 Task: Look for products with peach flavor.
Action: Mouse moved to (17, 111)
Screenshot: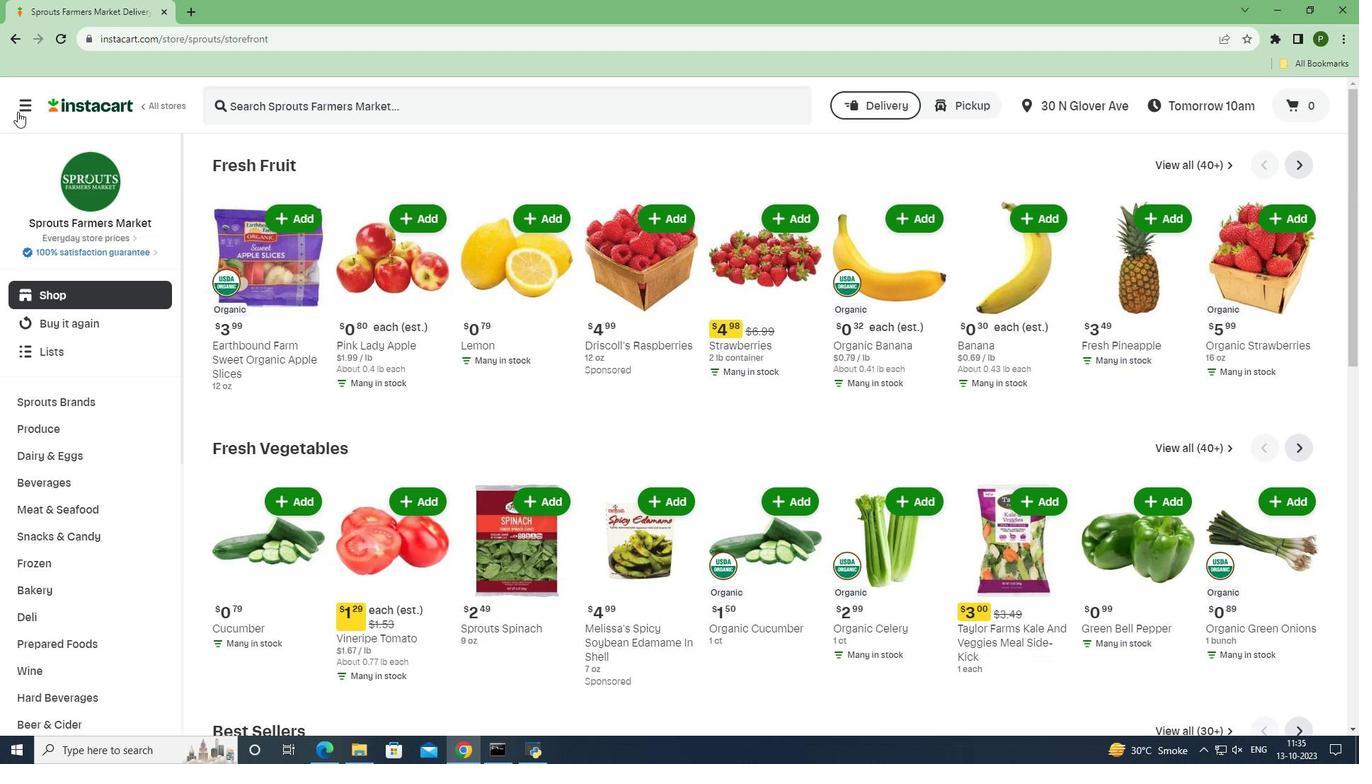 
Action: Mouse pressed left at (17, 111)
Screenshot: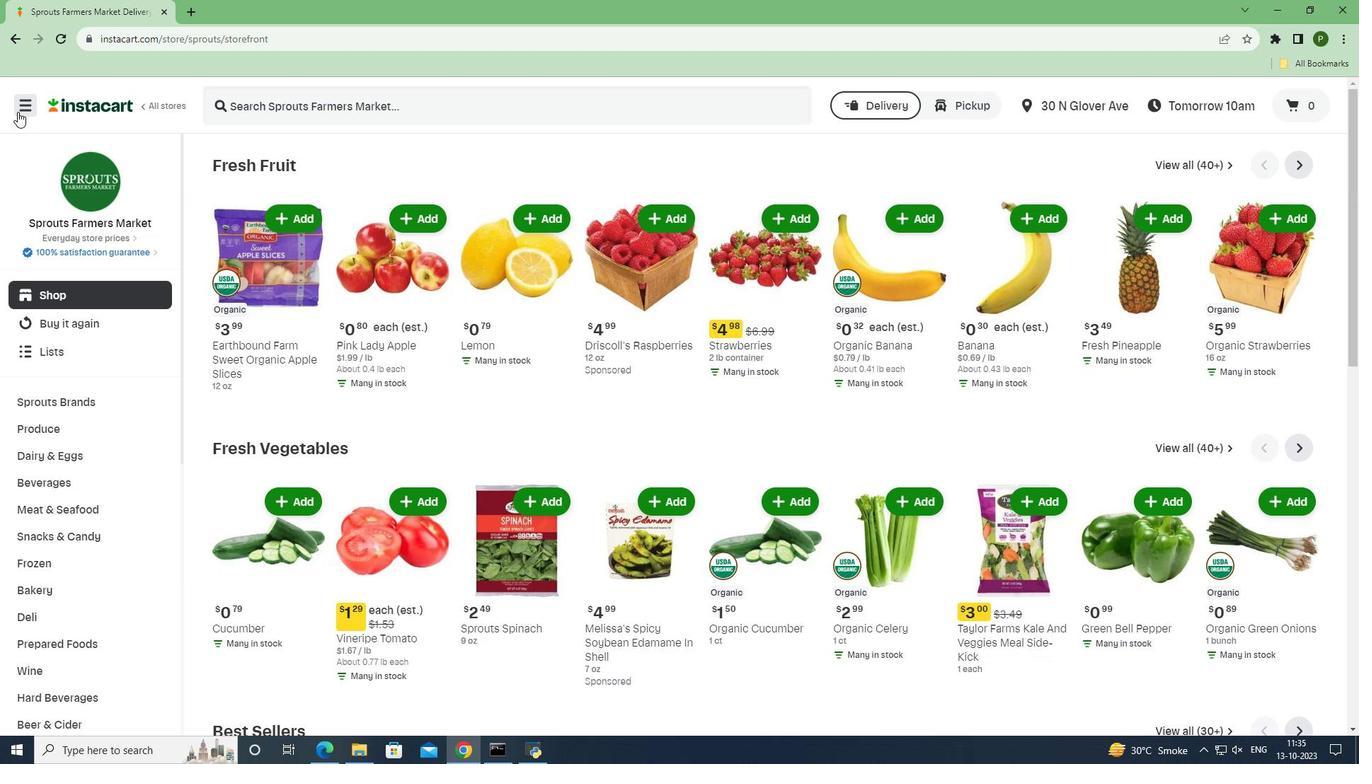 
Action: Mouse moved to (26, 376)
Screenshot: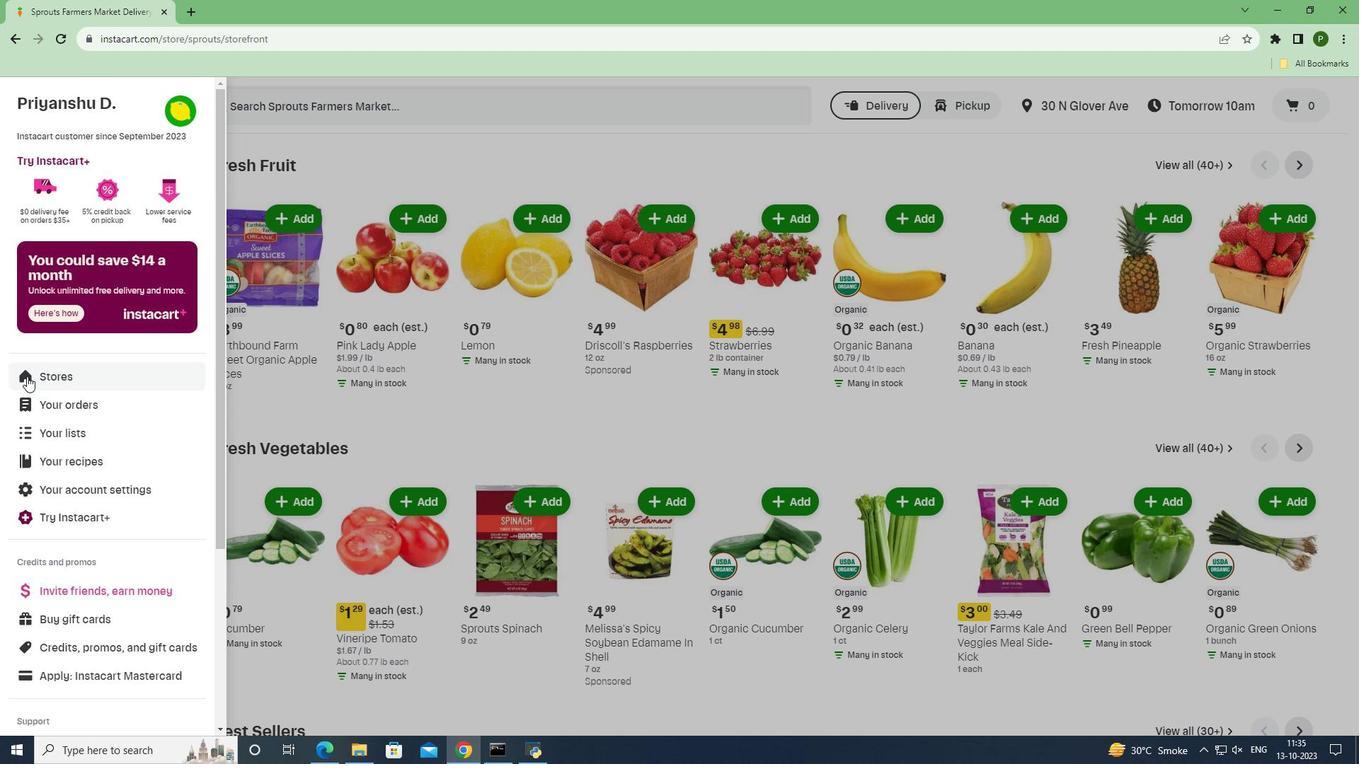 
Action: Mouse pressed left at (26, 376)
Screenshot: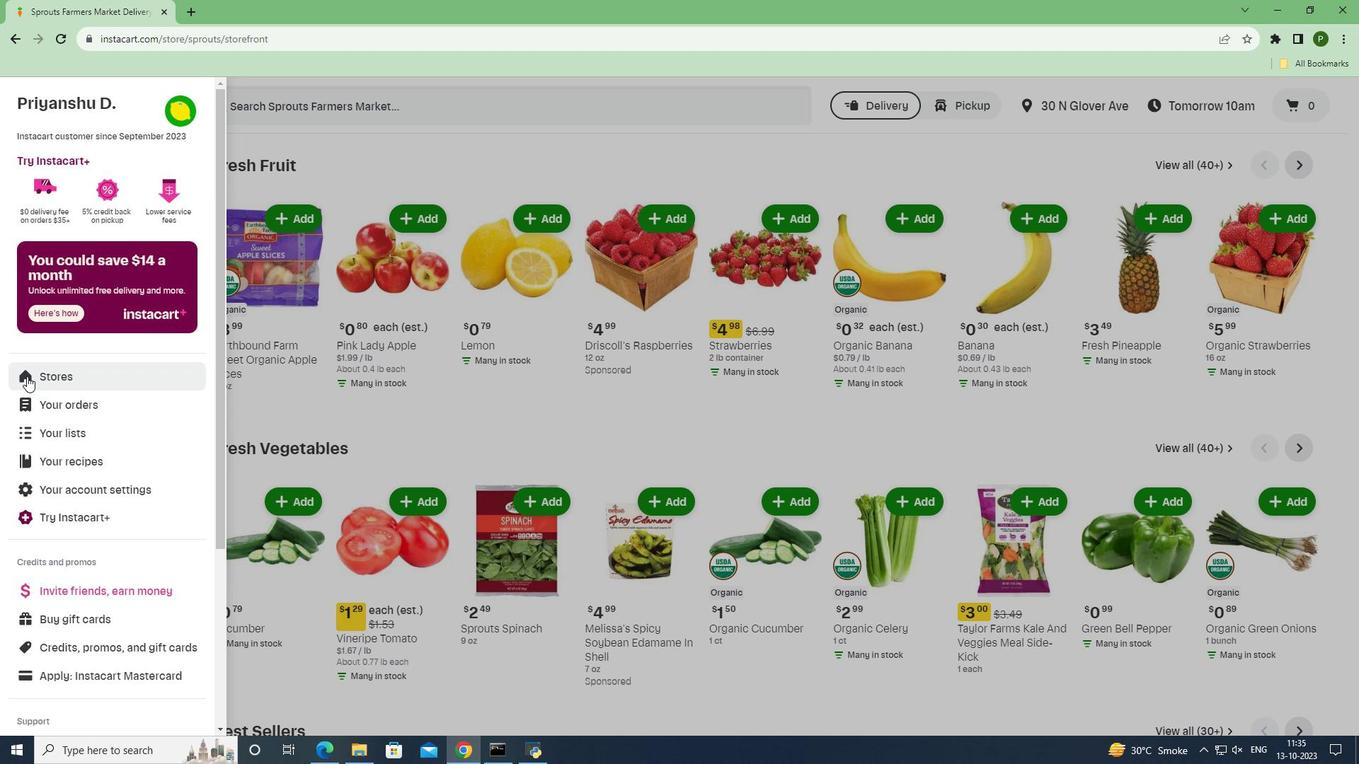 
Action: Mouse moved to (313, 160)
Screenshot: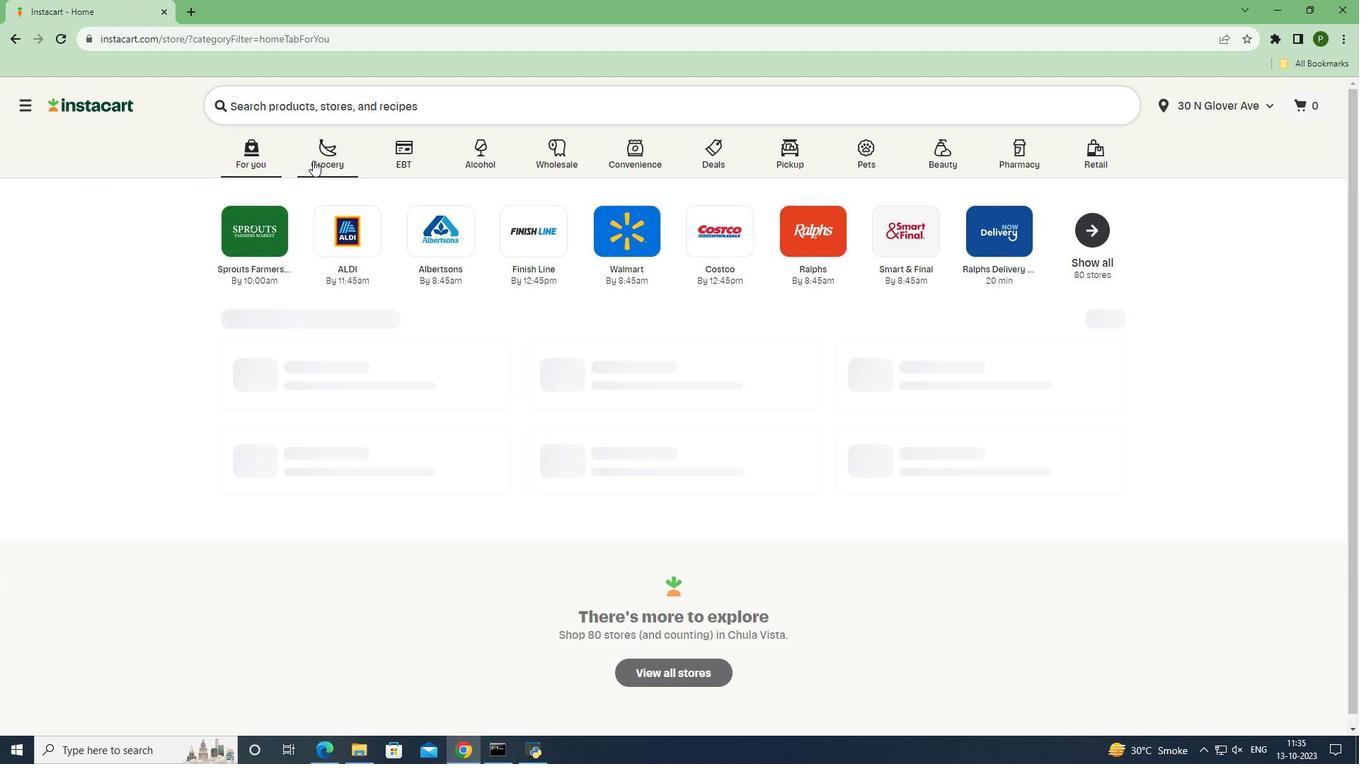 
Action: Mouse pressed left at (313, 160)
Screenshot: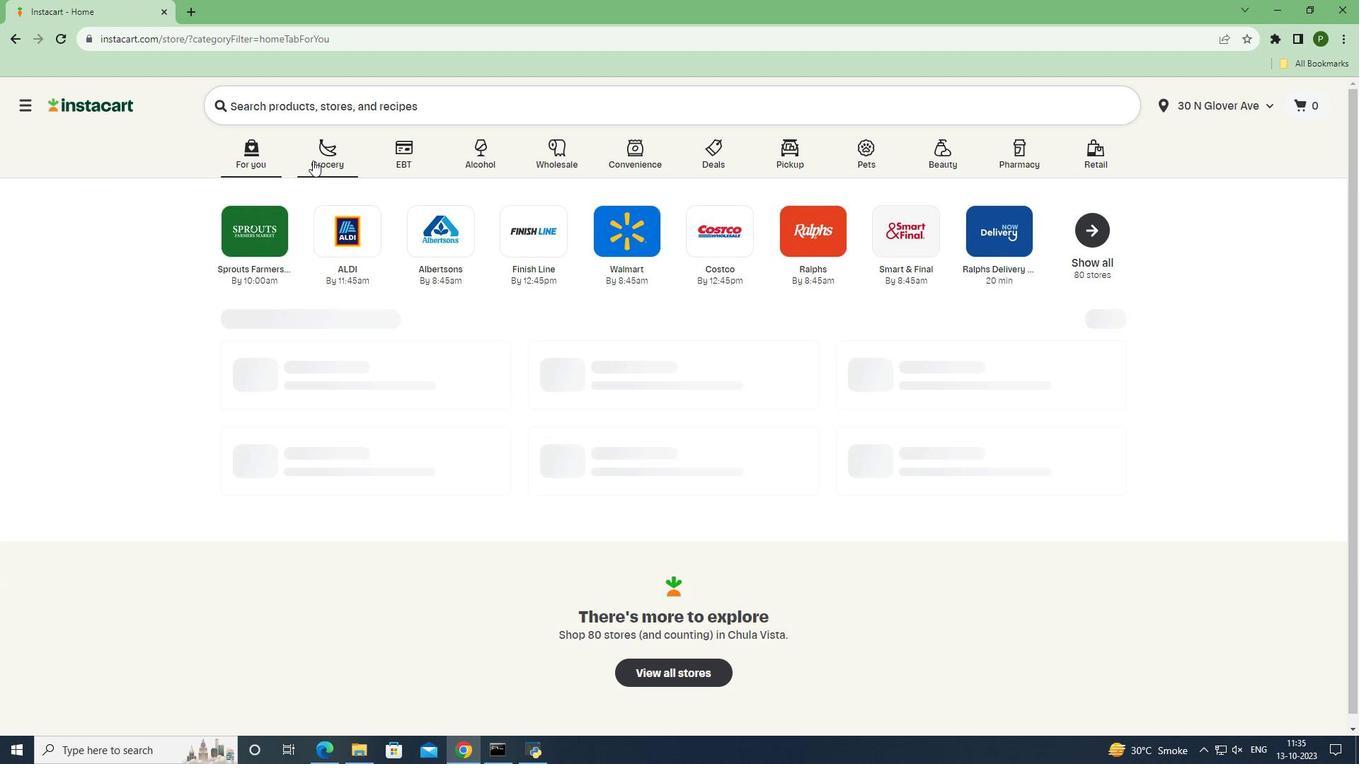 
Action: Mouse moved to (849, 314)
Screenshot: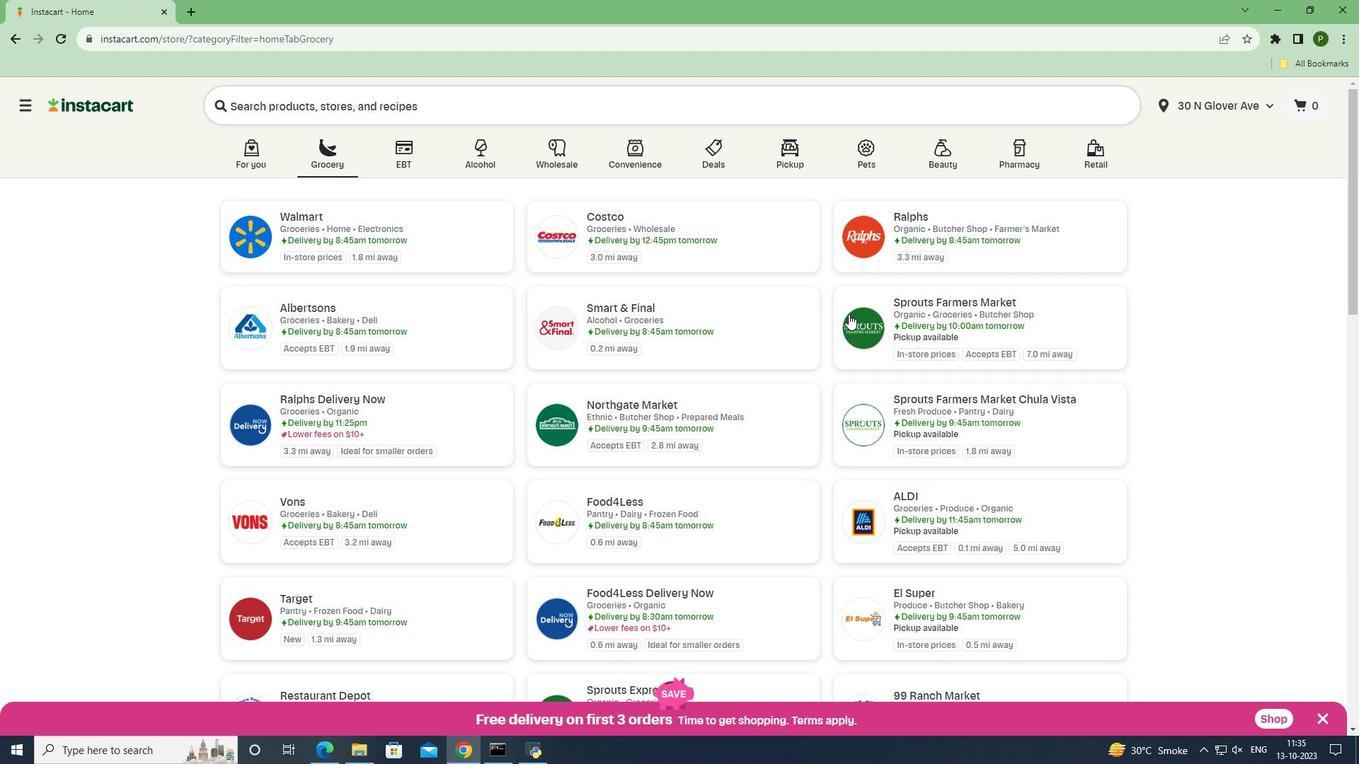 
Action: Mouse pressed left at (849, 314)
Screenshot: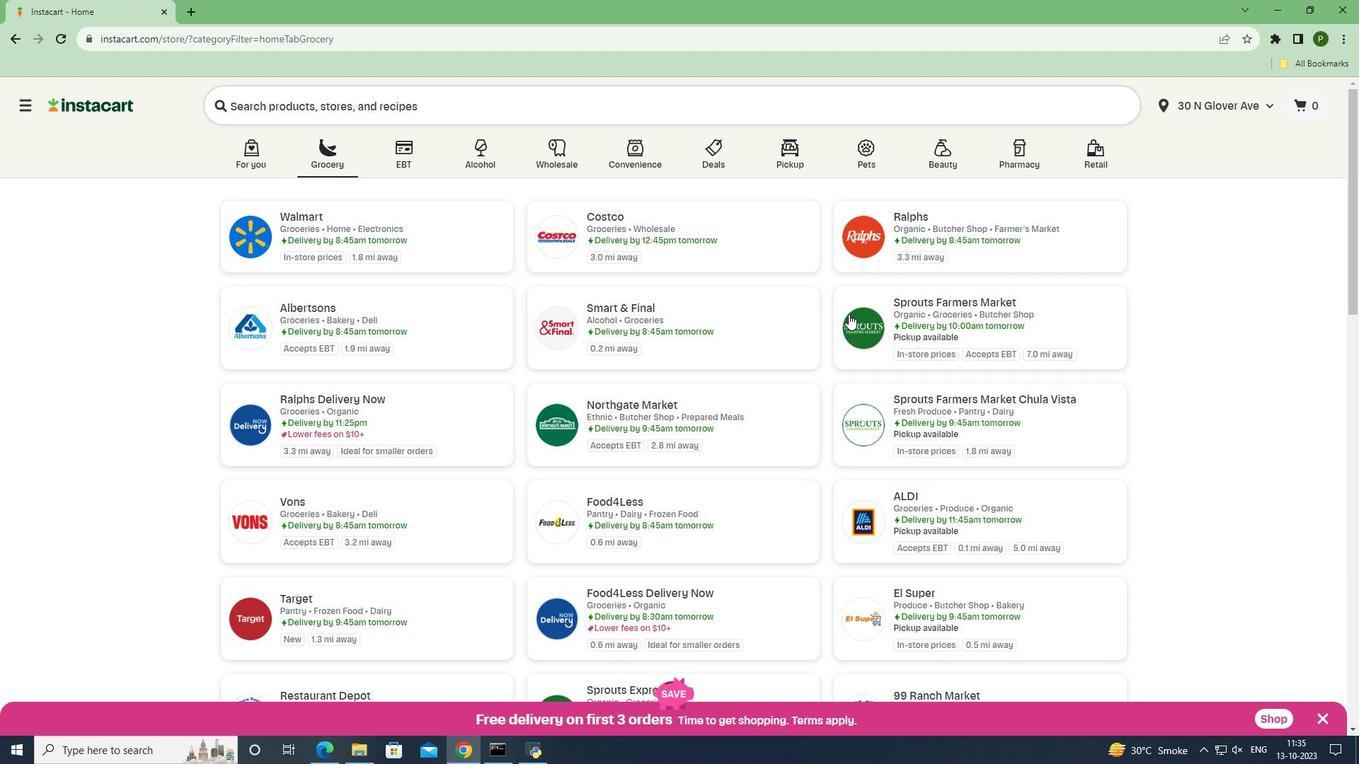 
Action: Mouse moved to (41, 478)
Screenshot: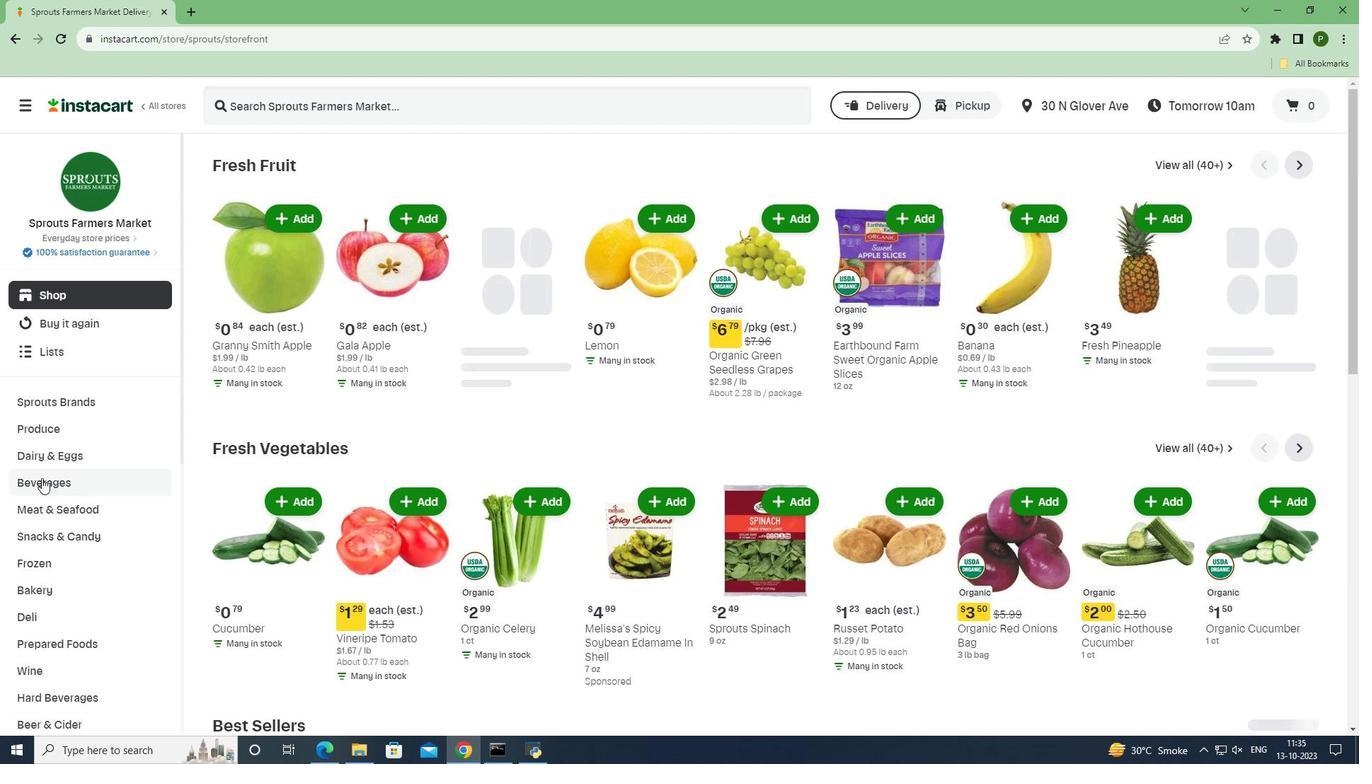 
Action: Mouse pressed left at (41, 478)
Screenshot: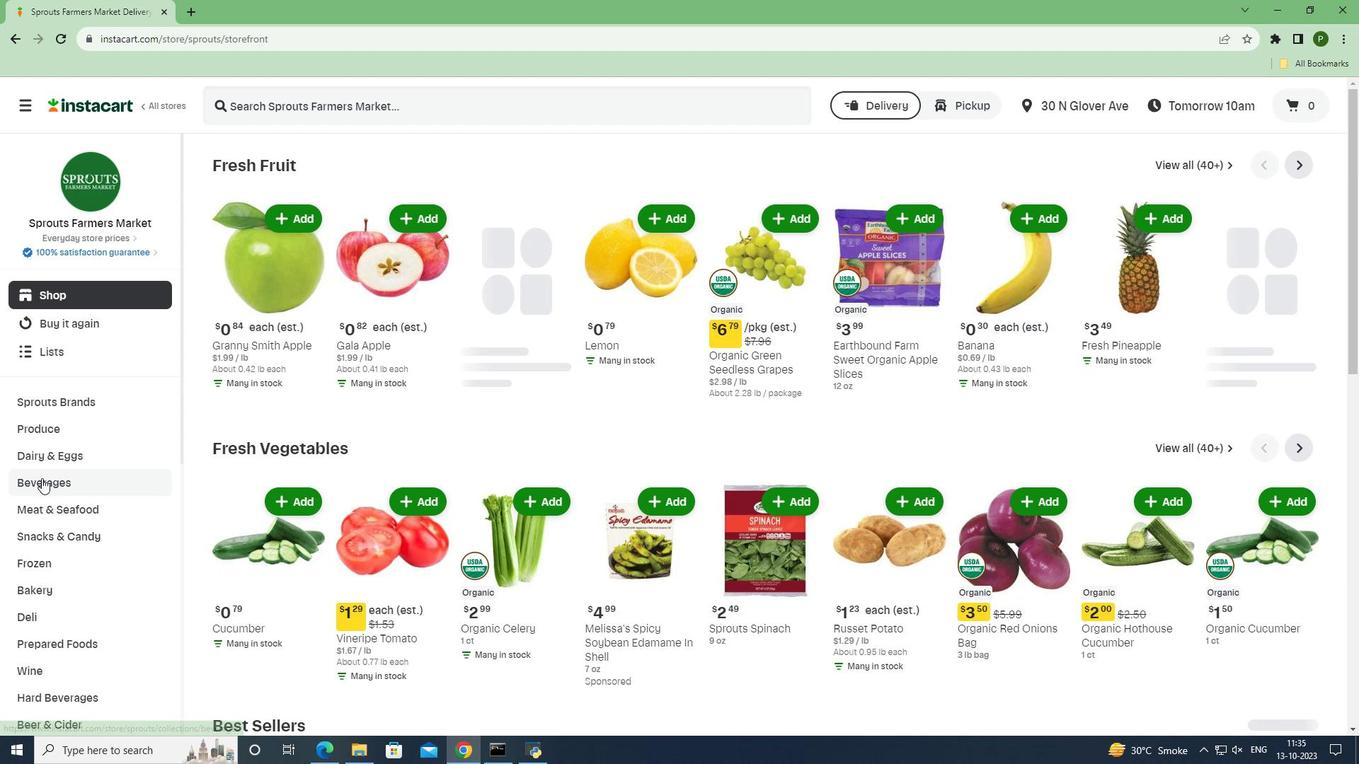 
Action: Mouse moved to (1226, 188)
Screenshot: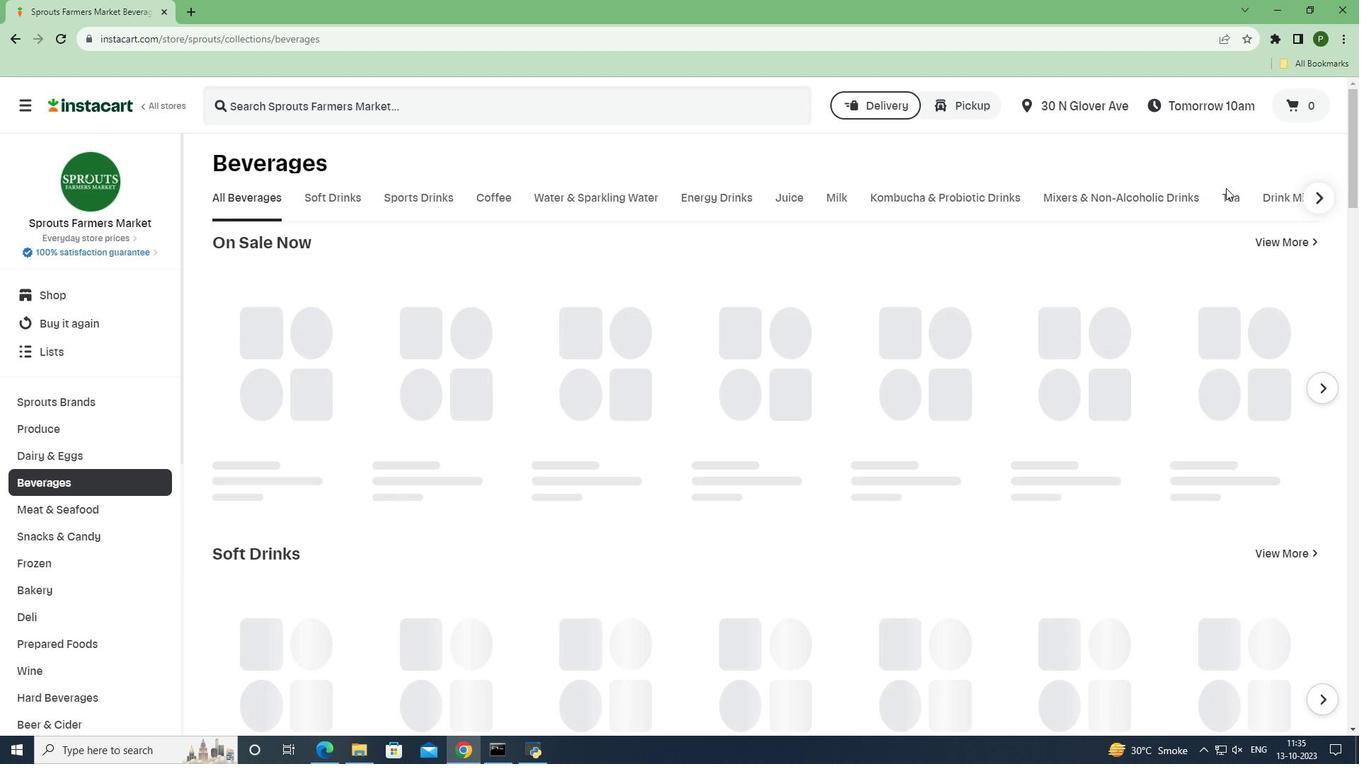 
Action: Mouse pressed left at (1226, 188)
Screenshot: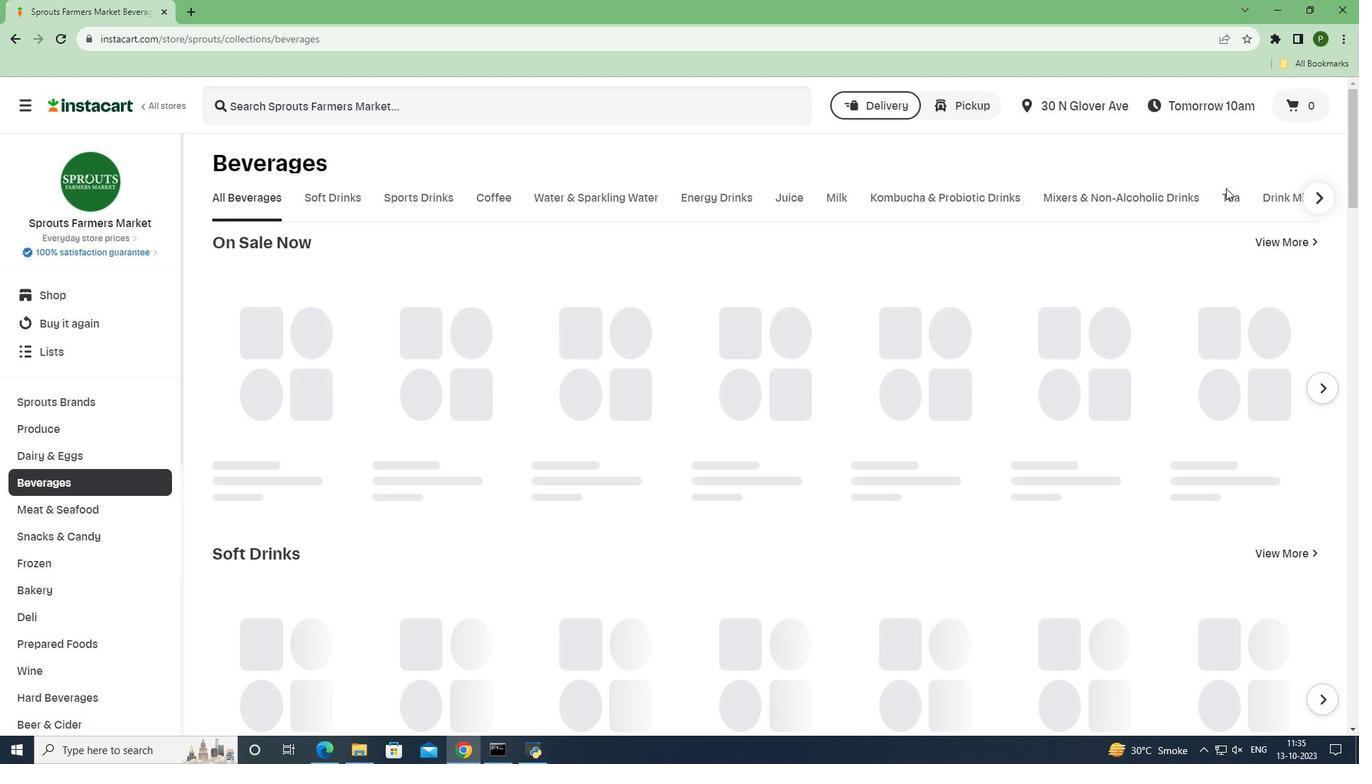 
Action: Mouse moved to (1227, 192)
Screenshot: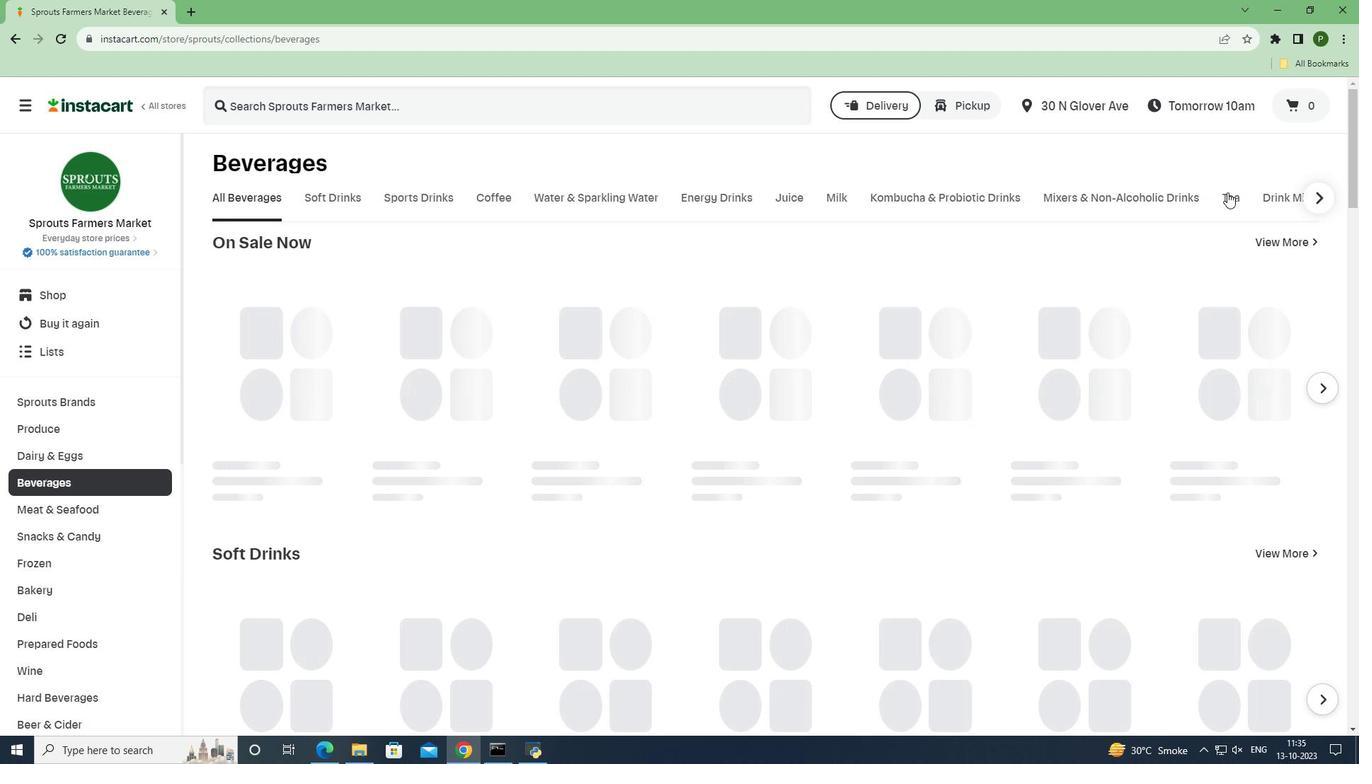 
Action: Mouse pressed left at (1227, 192)
Screenshot: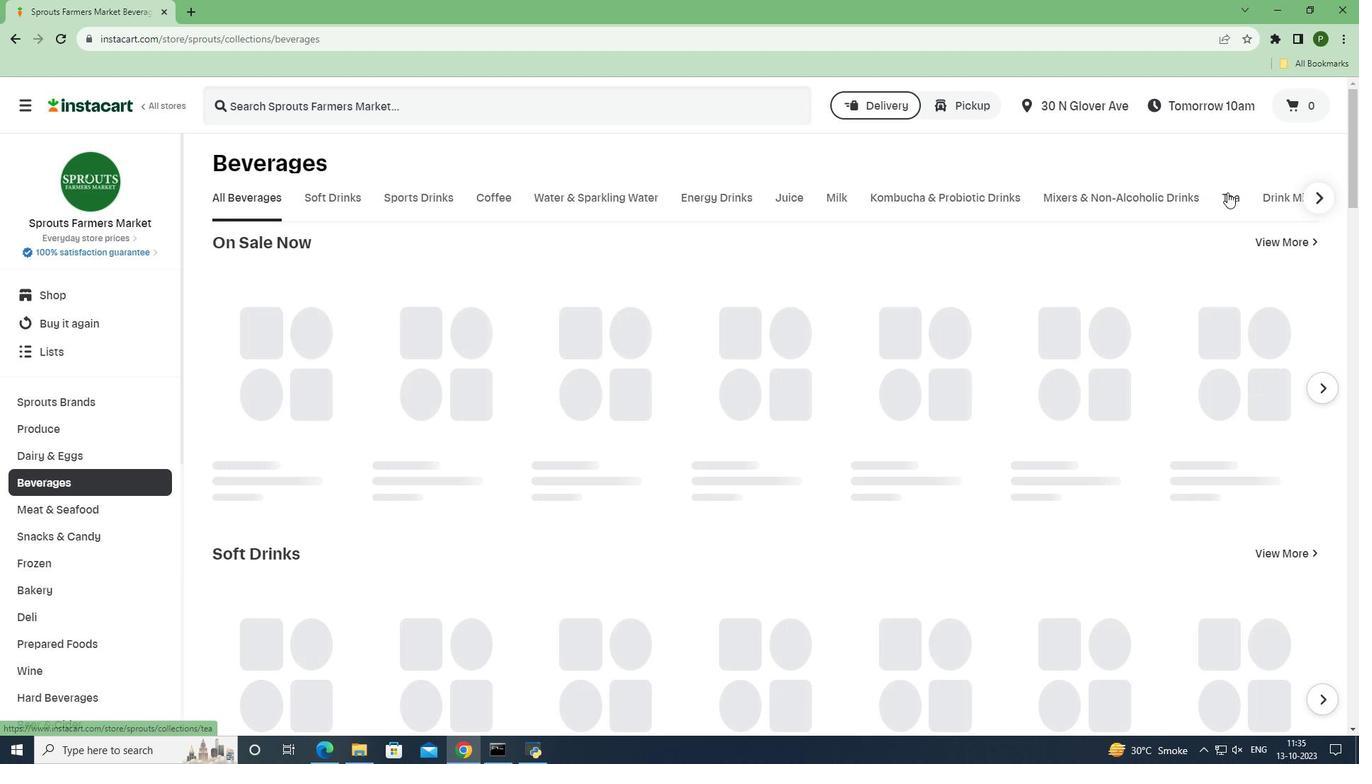 
Action: Mouse moved to (261, 315)
Screenshot: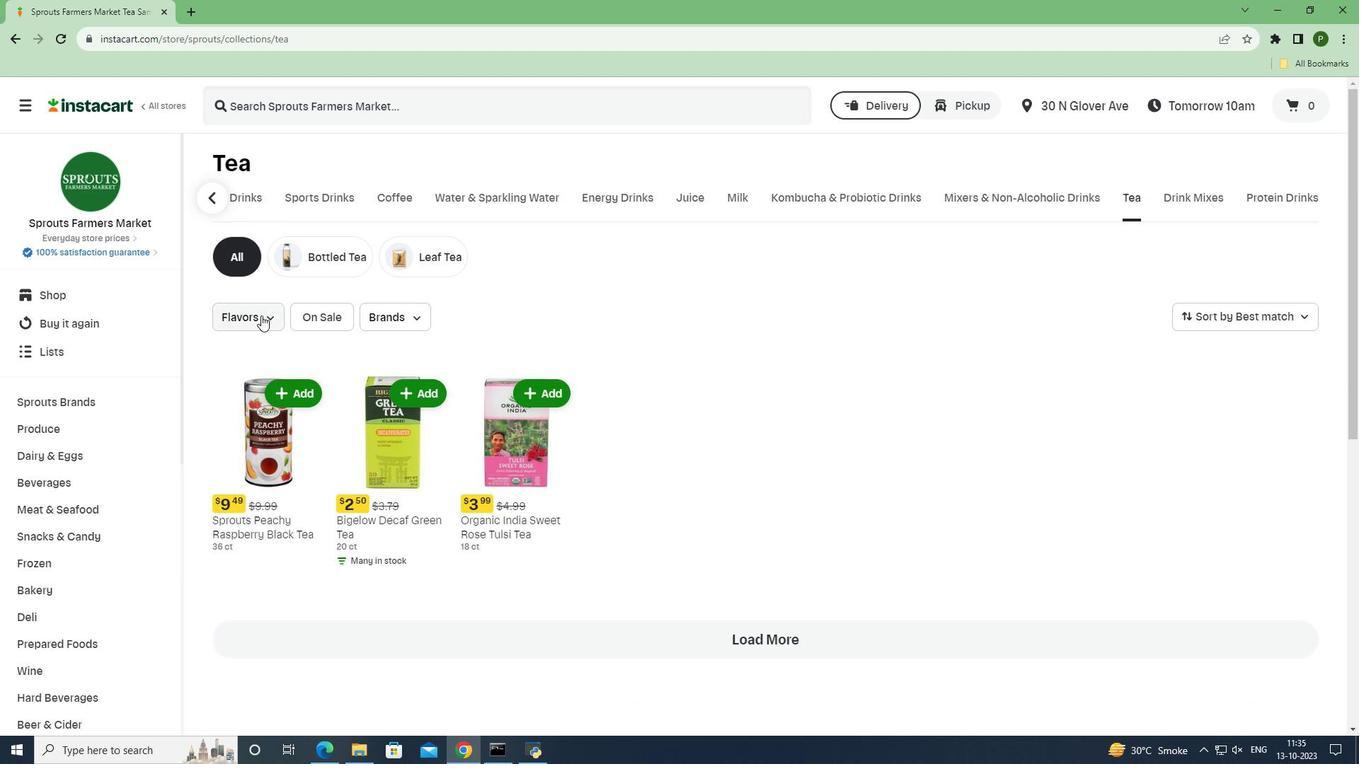 
Action: Mouse pressed left at (261, 315)
Screenshot: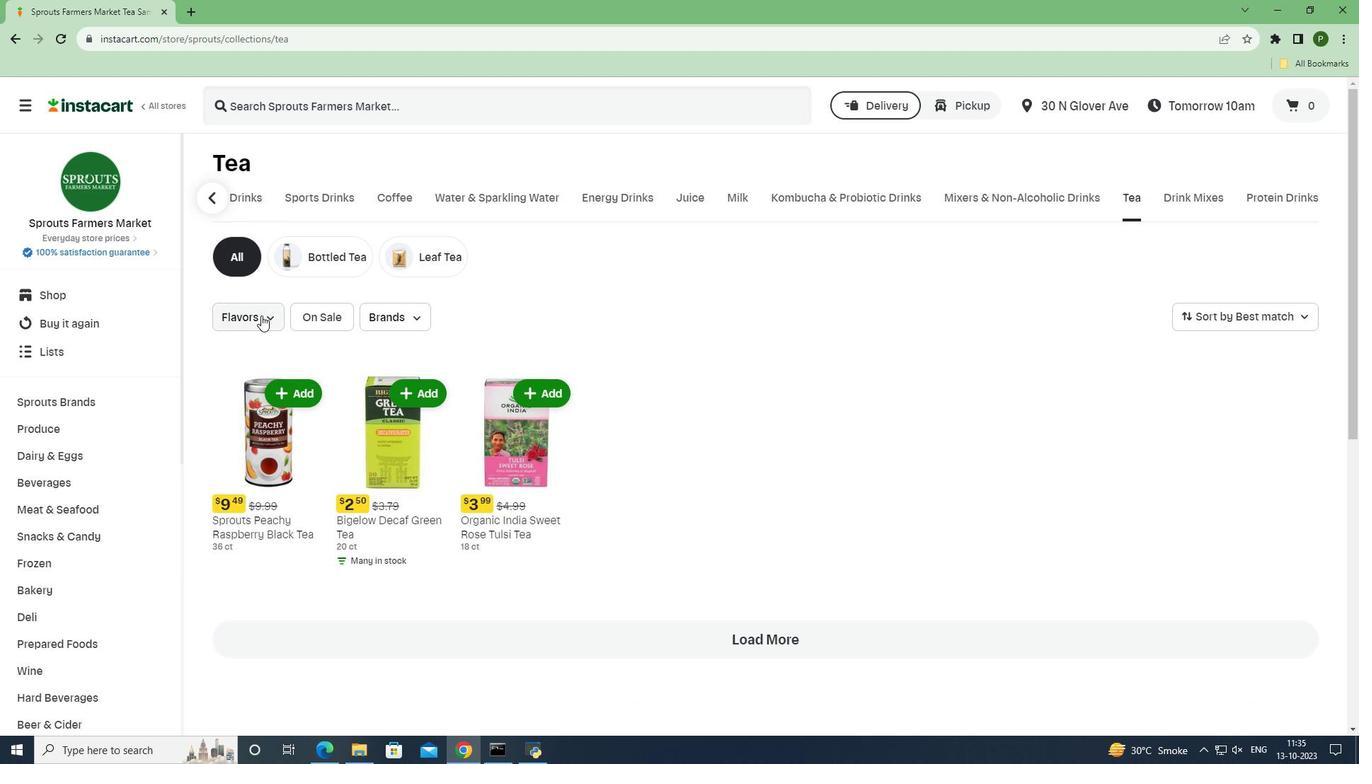 
Action: Mouse moved to (252, 536)
Screenshot: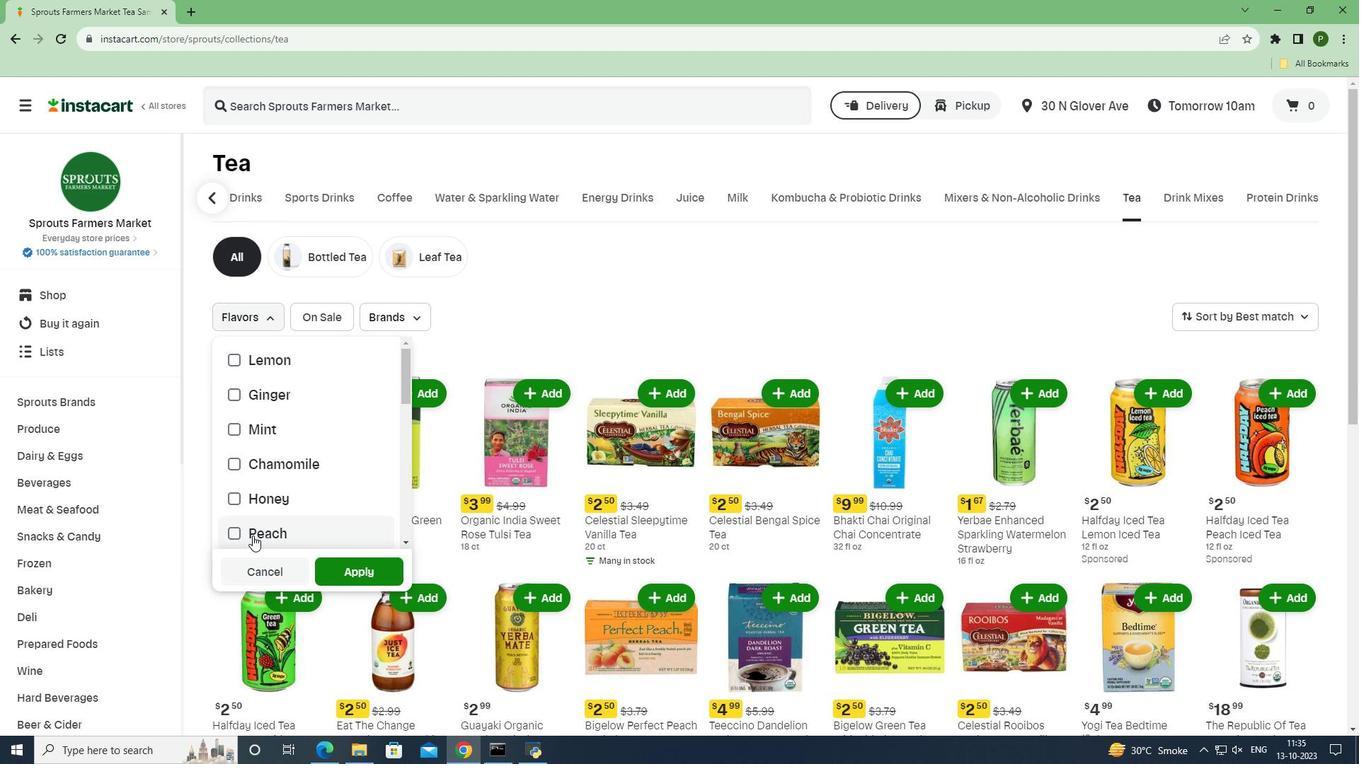 
Action: Mouse pressed left at (252, 536)
Screenshot: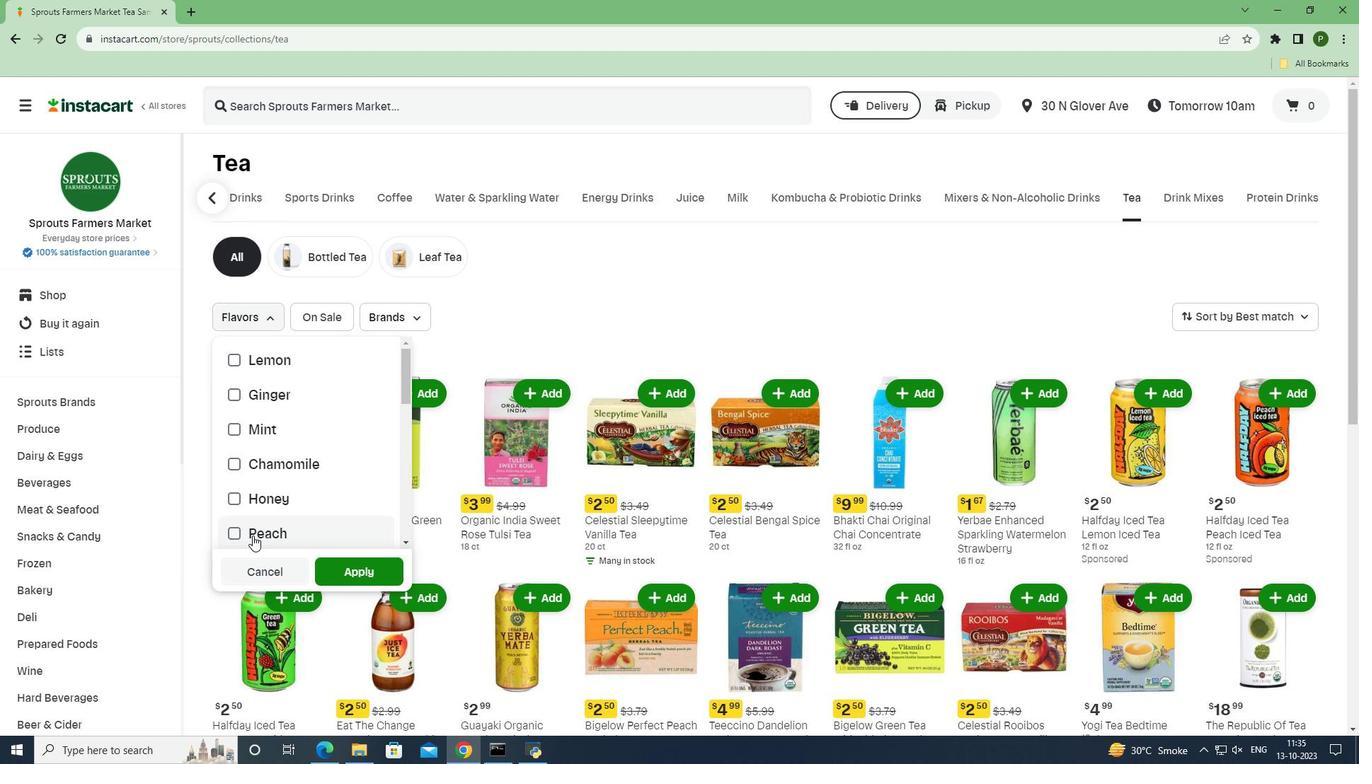 
Action: Mouse moved to (356, 567)
Screenshot: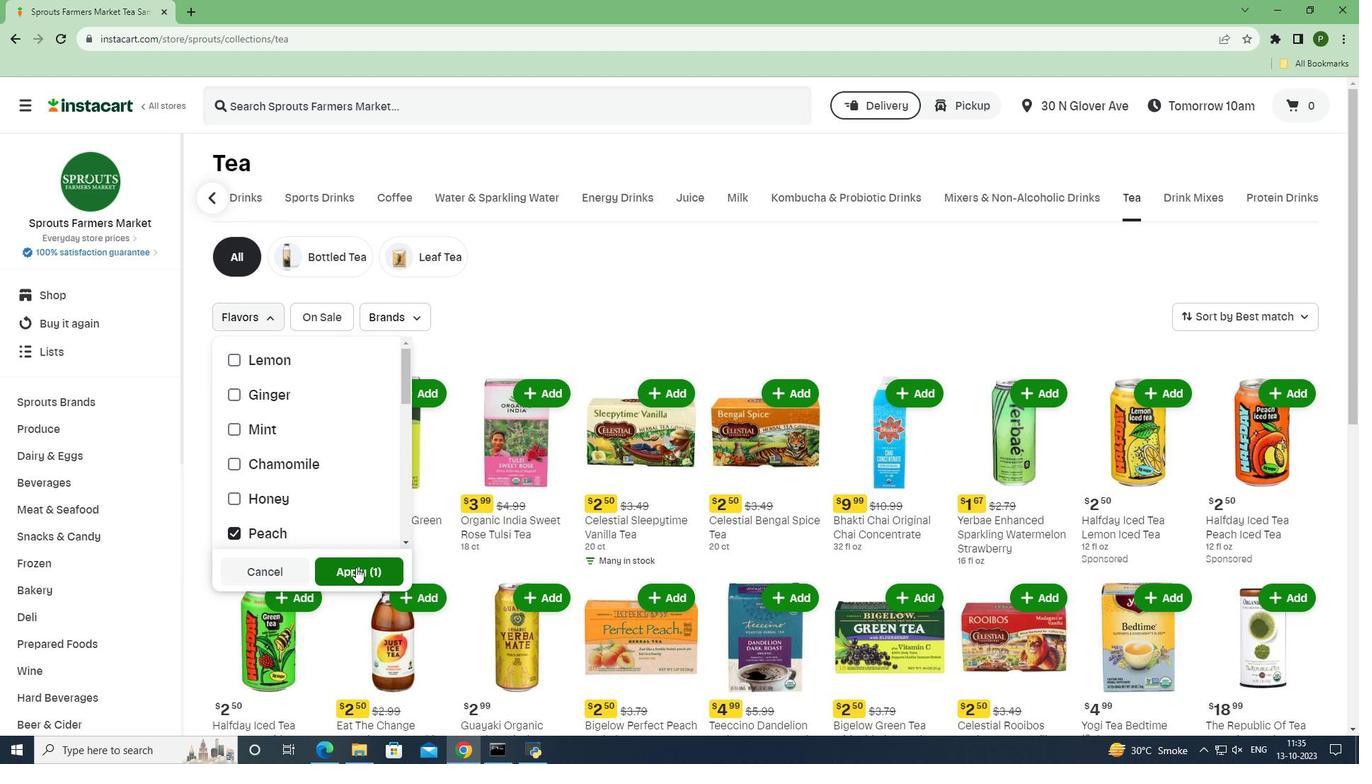 
Action: Mouse pressed left at (356, 567)
Screenshot: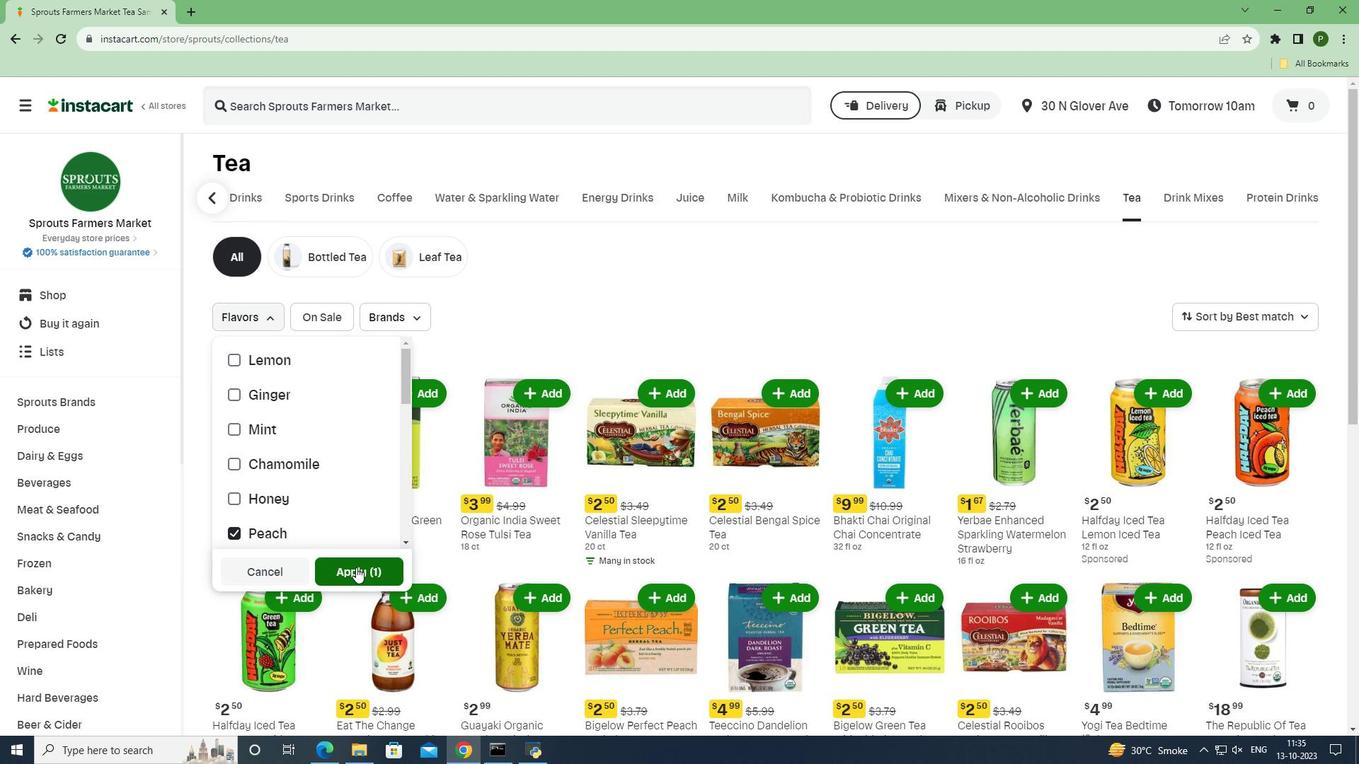 
Action: Mouse moved to (617, 645)
Screenshot: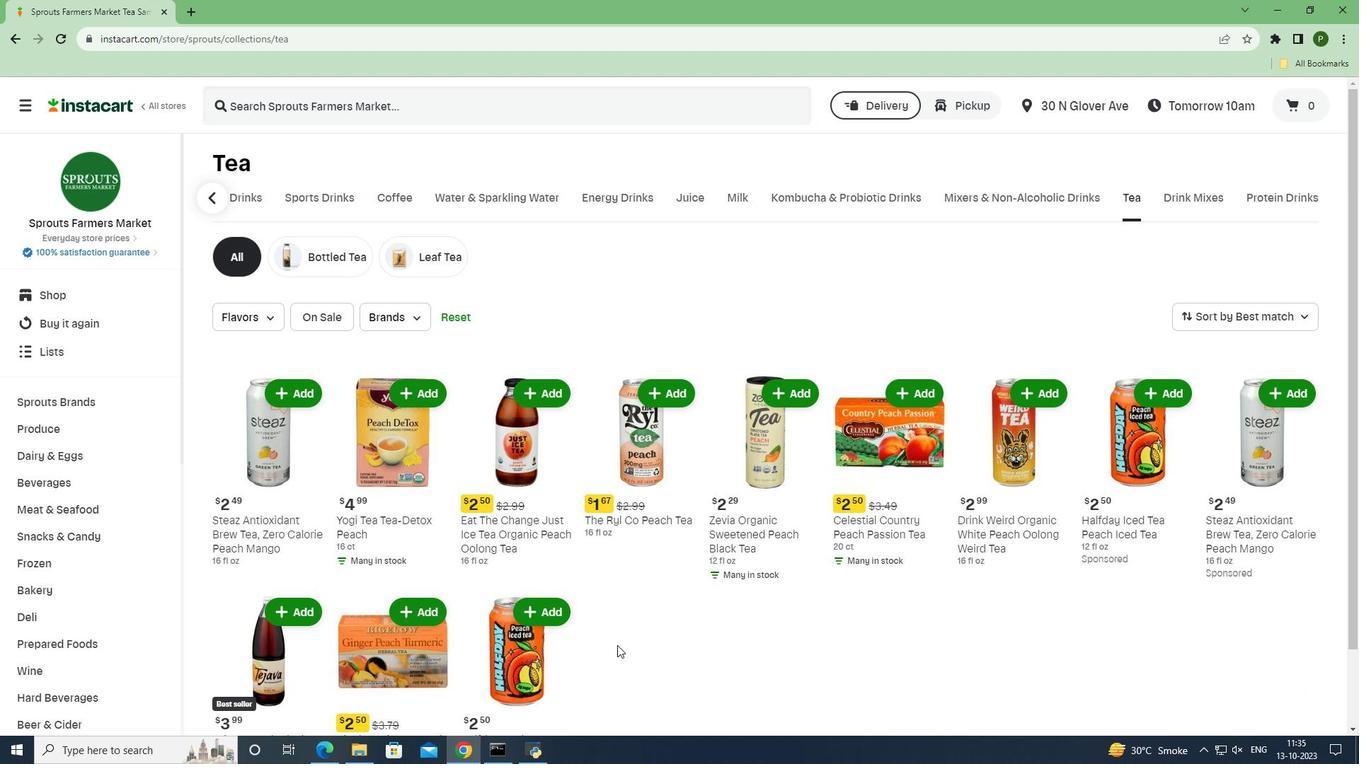 
